 Task: Change the margins to minimum.
Action: Mouse pressed left at (910, 274)
Screenshot: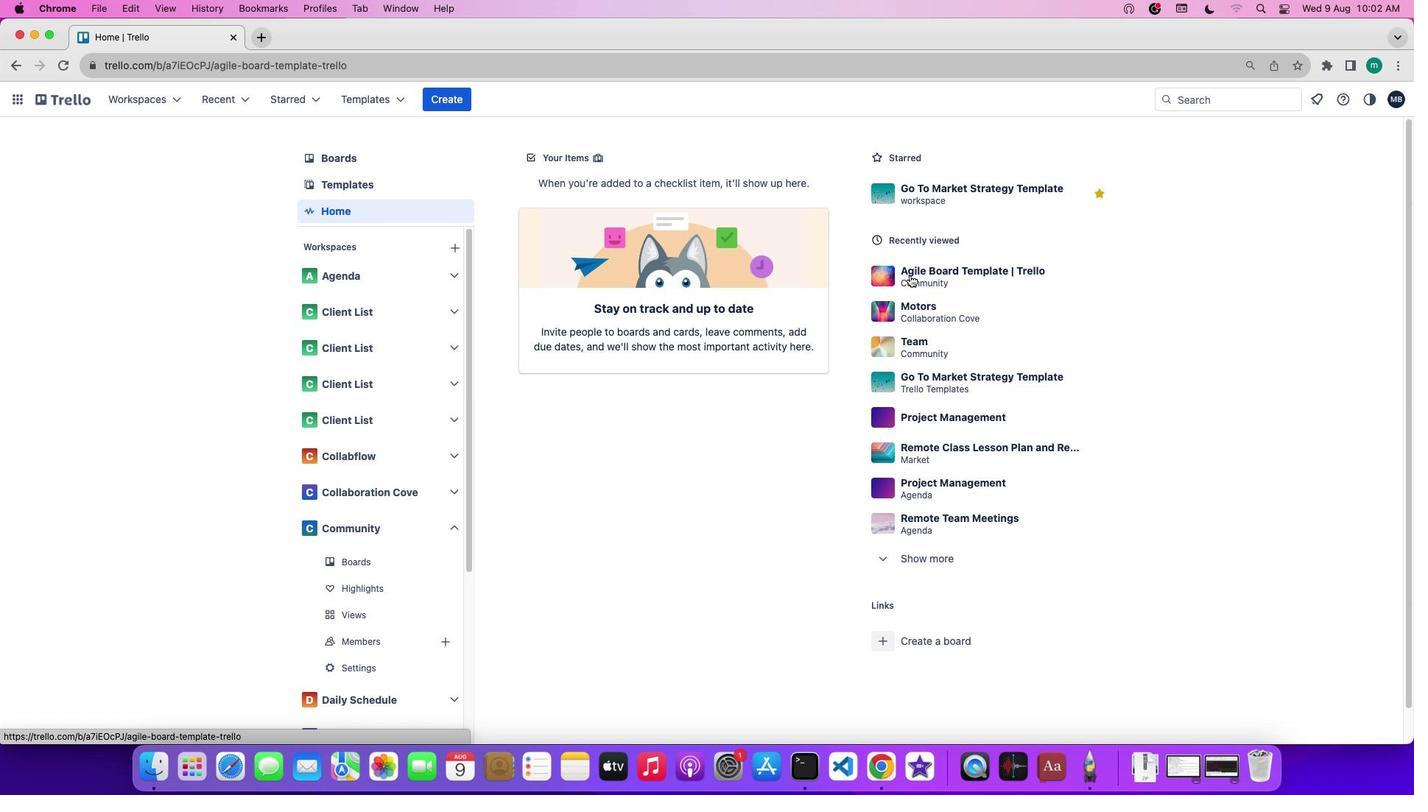 
Action: Mouse moved to (358, 296)
Screenshot: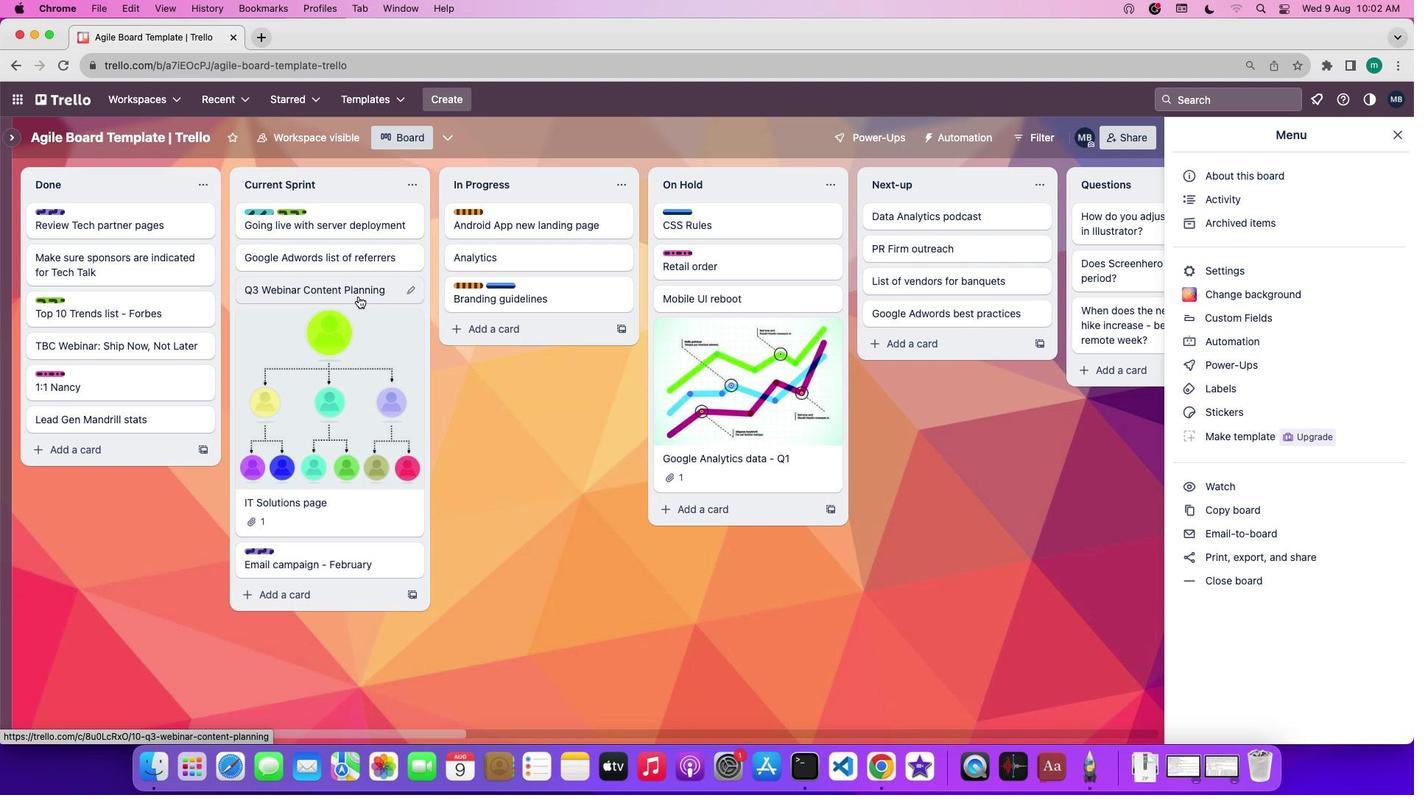
Action: Mouse pressed left at (358, 296)
Screenshot: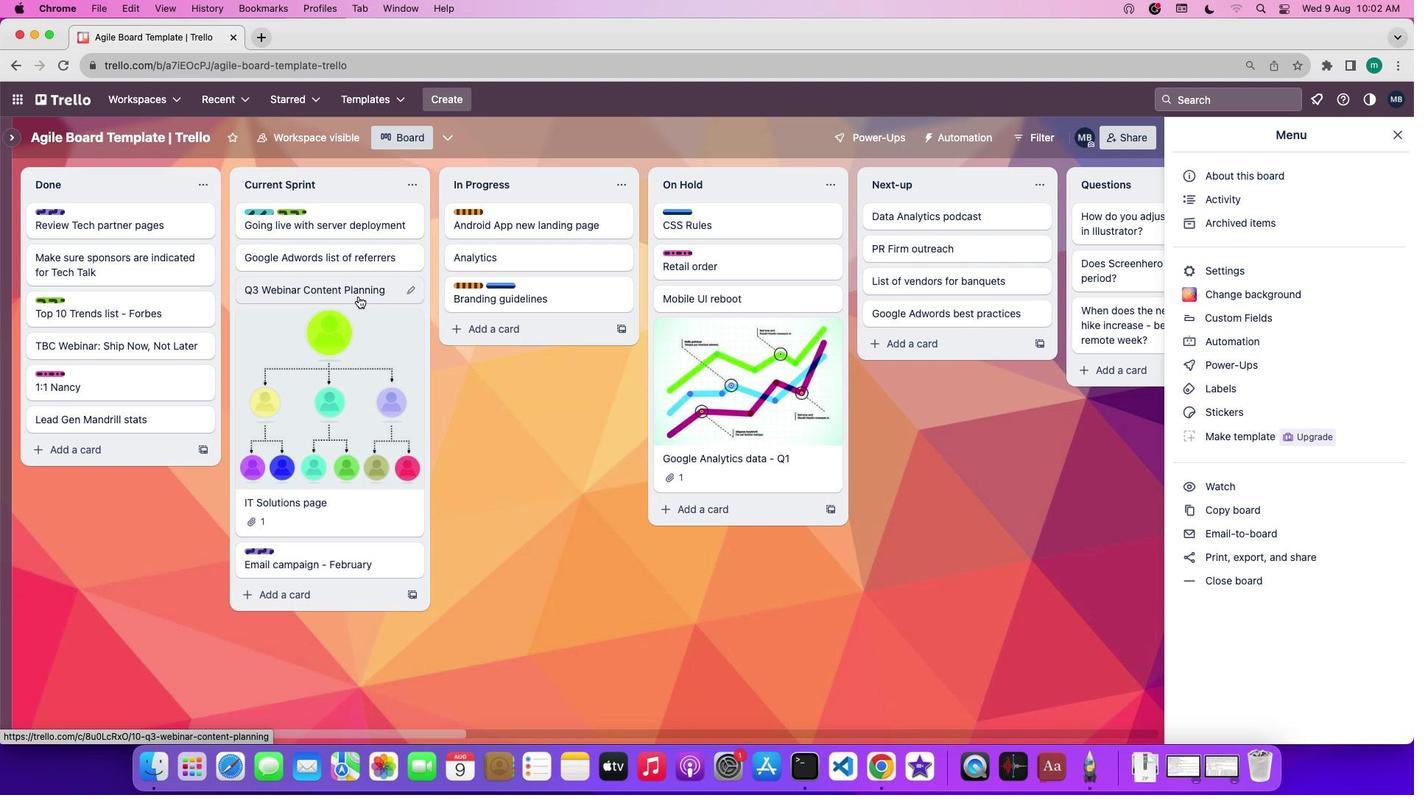 
Action: Mouse moved to (860, 687)
Screenshot: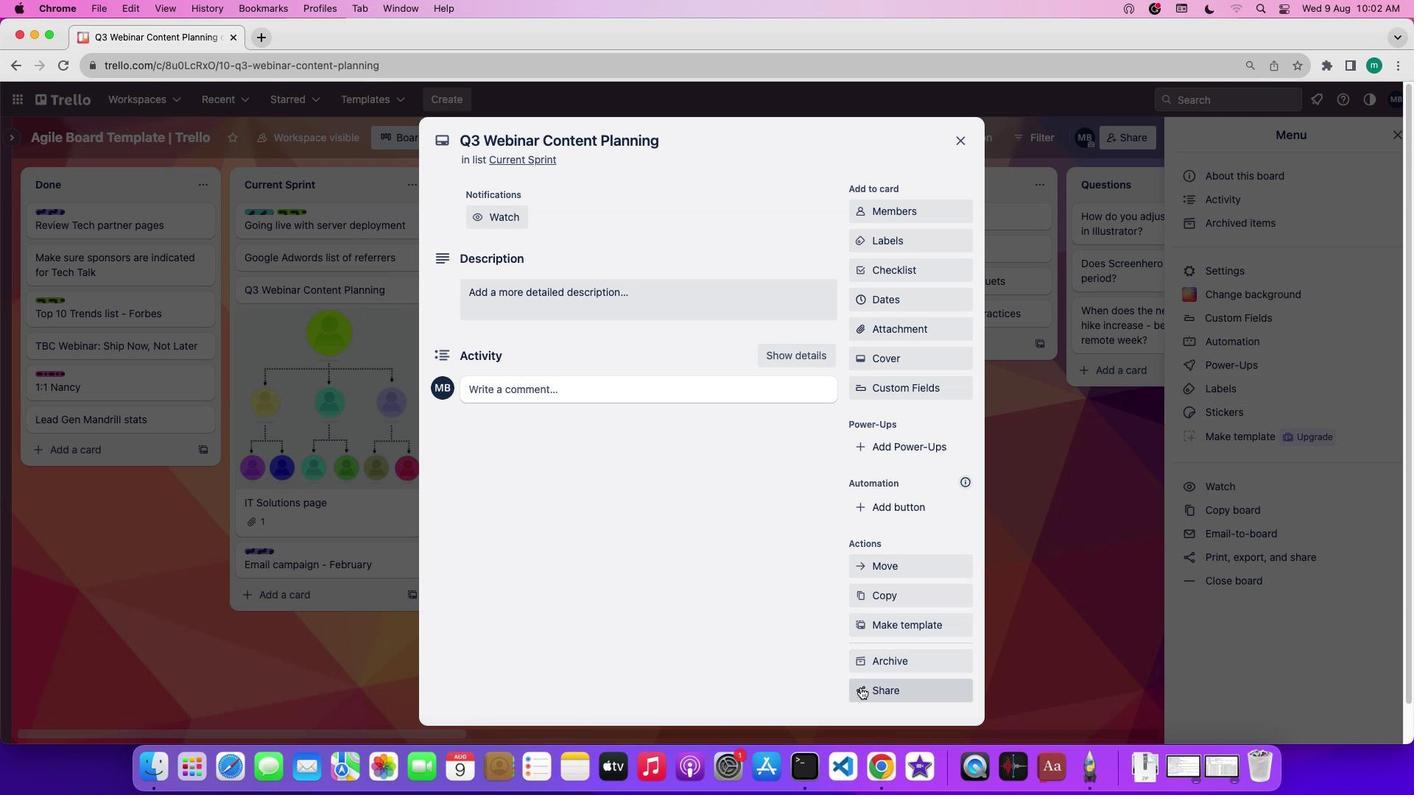 
Action: Mouse pressed left at (860, 687)
Screenshot: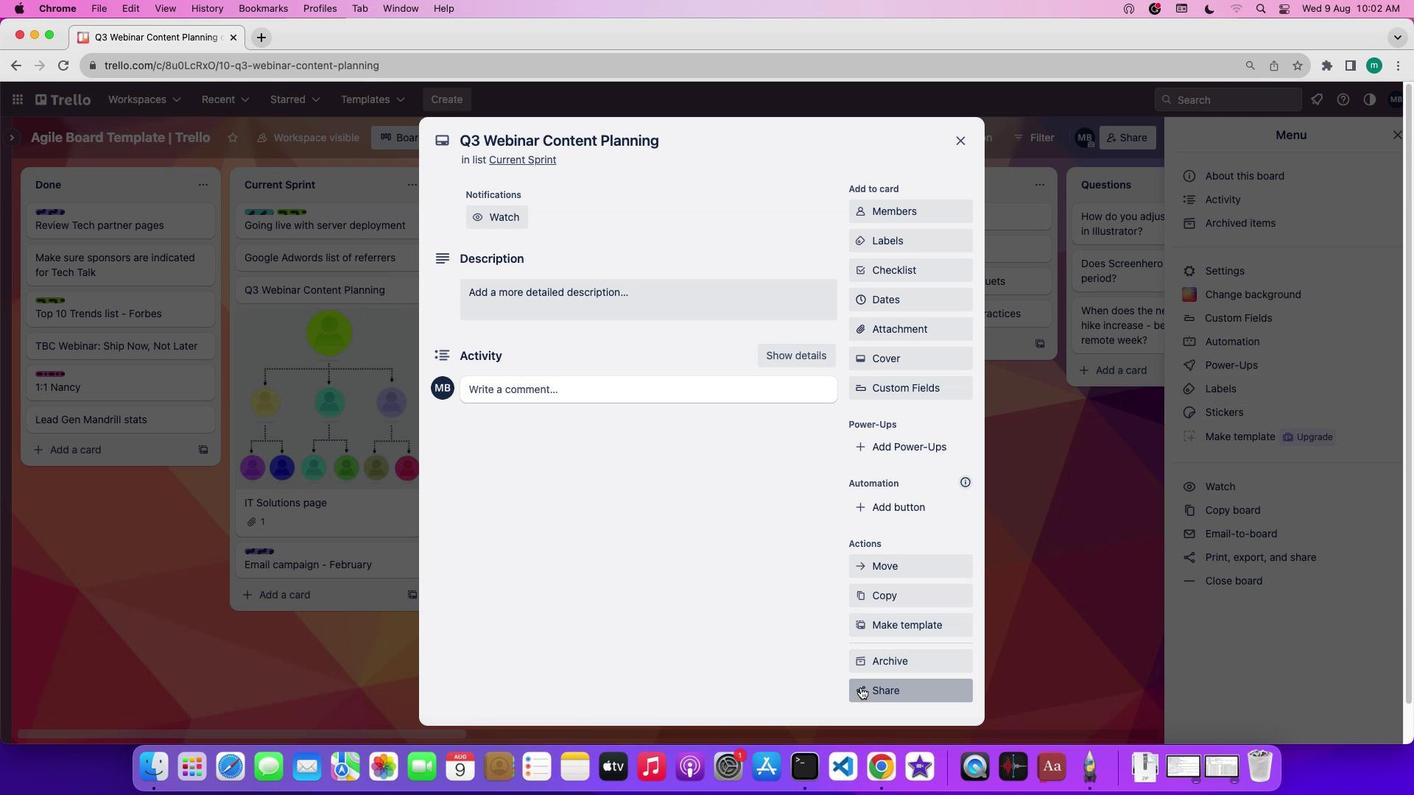 
Action: Mouse moved to (891, 376)
Screenshot: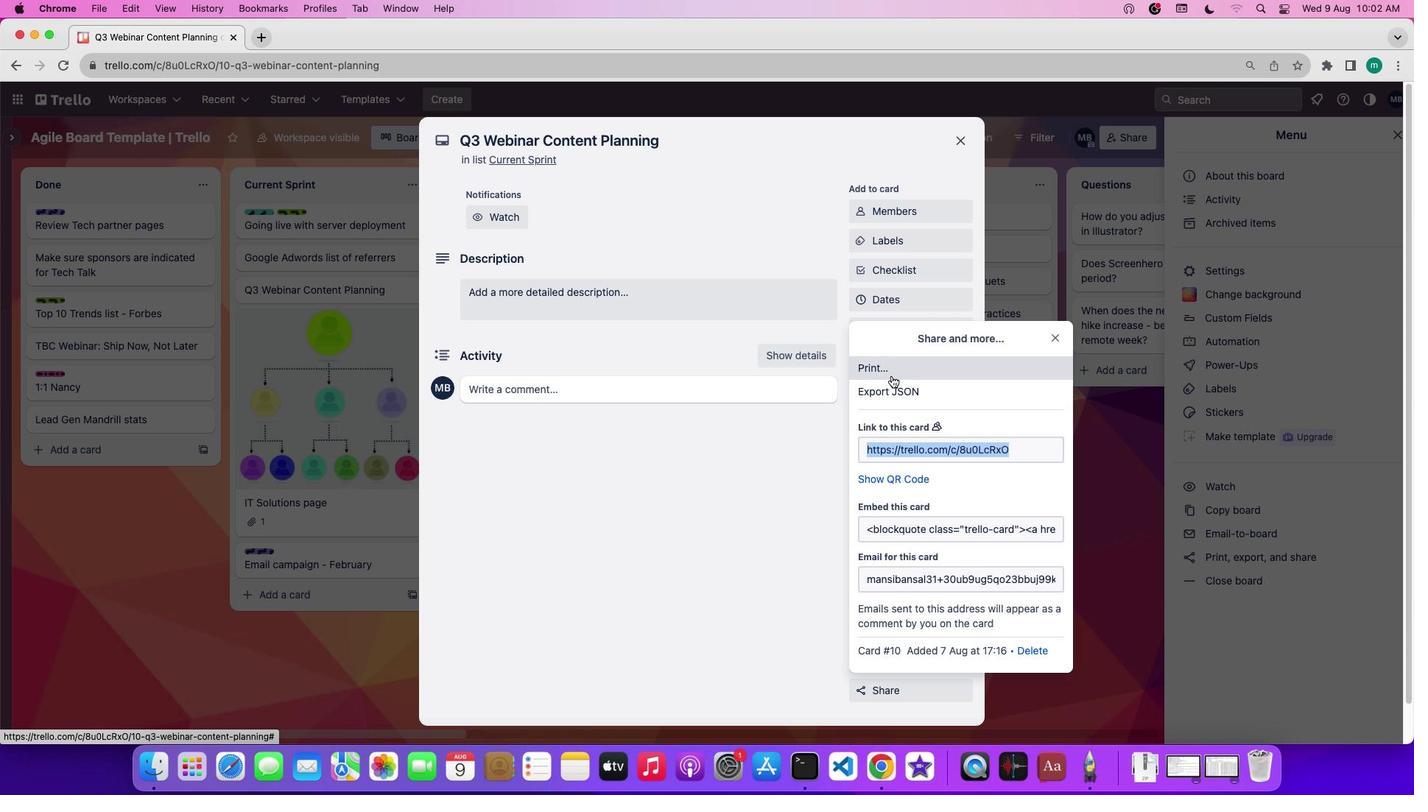 
Action: Mouse pressed left at (891, 376)
Screenshot: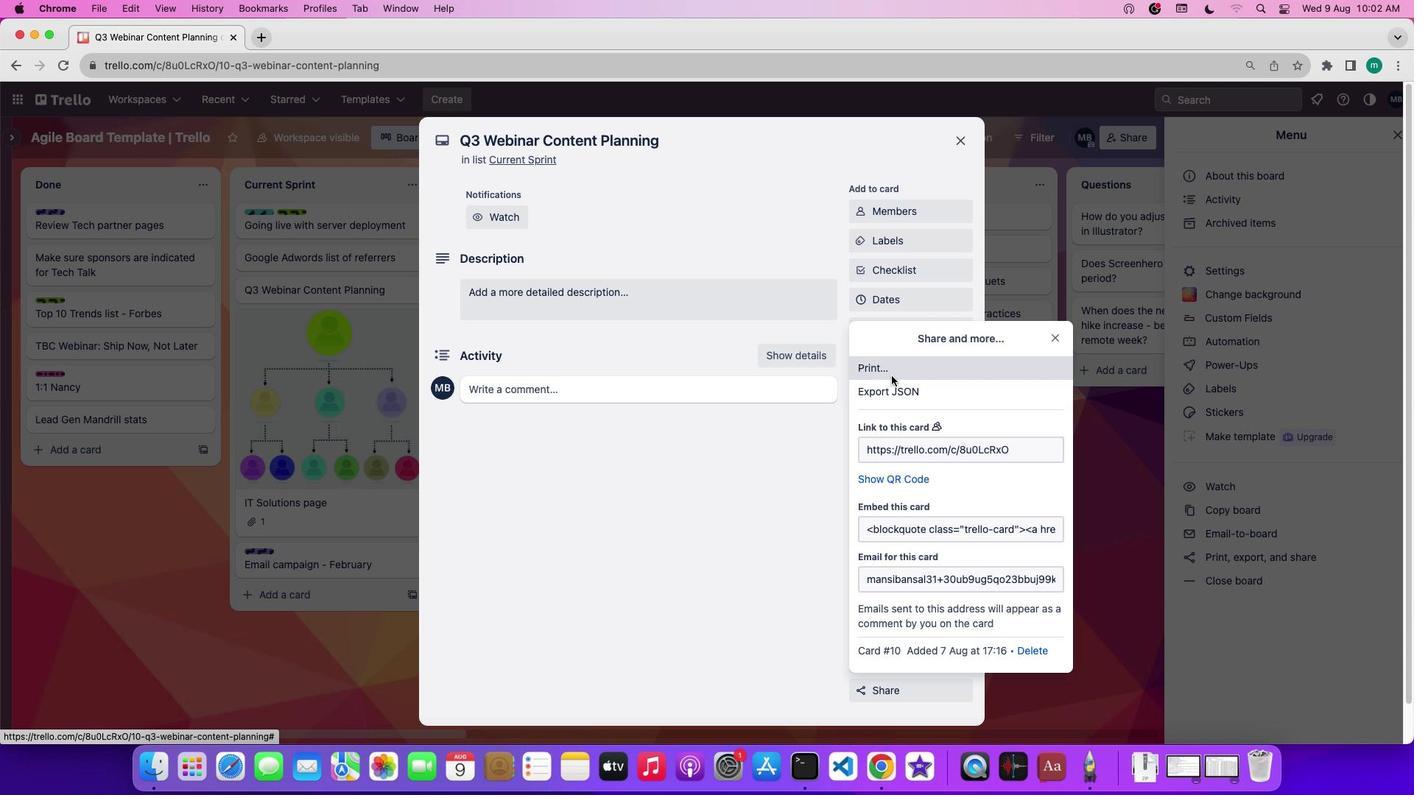 
Action: Mouse moved to (1118, 262)
Screenshot: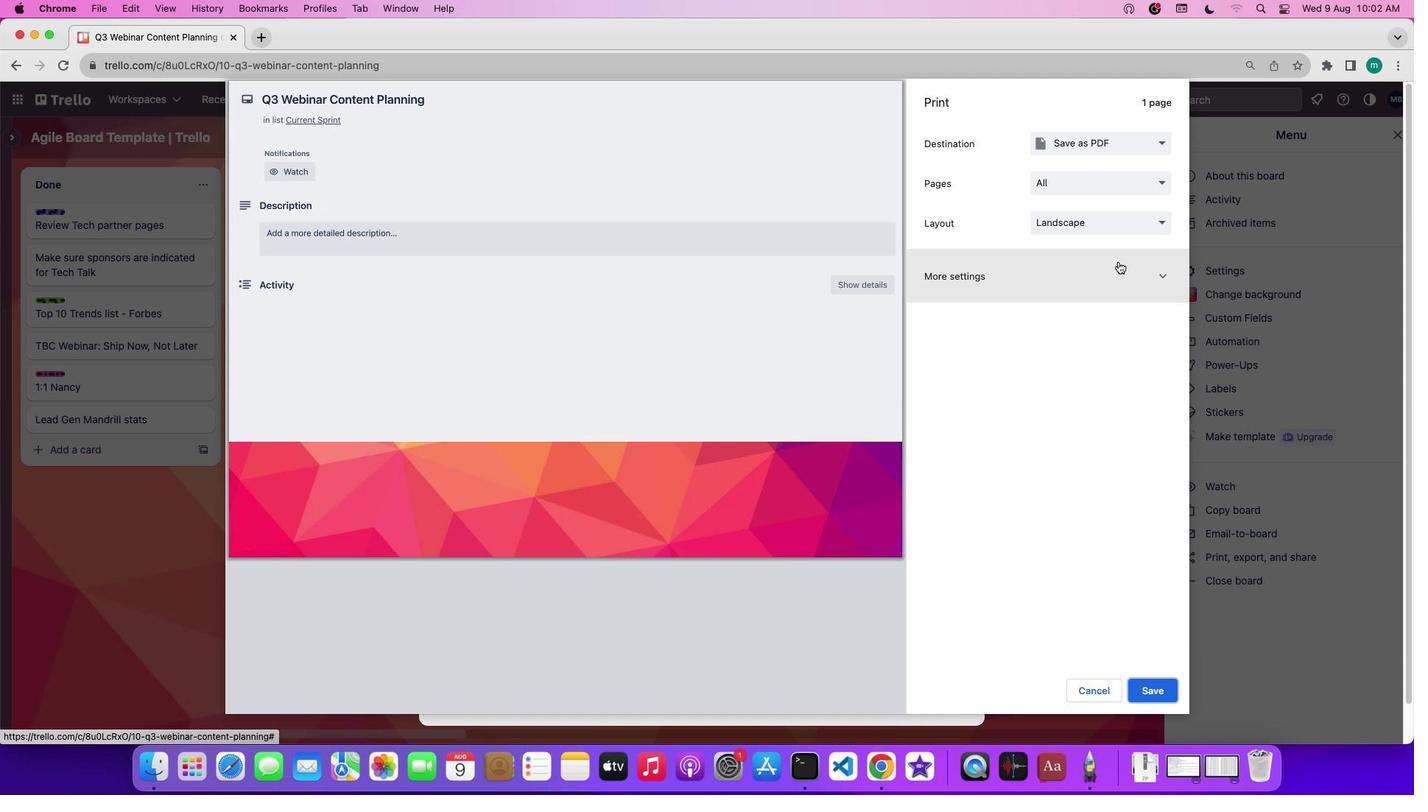 
Action: Mouse pressed left at (1118, 262)
Screenshot: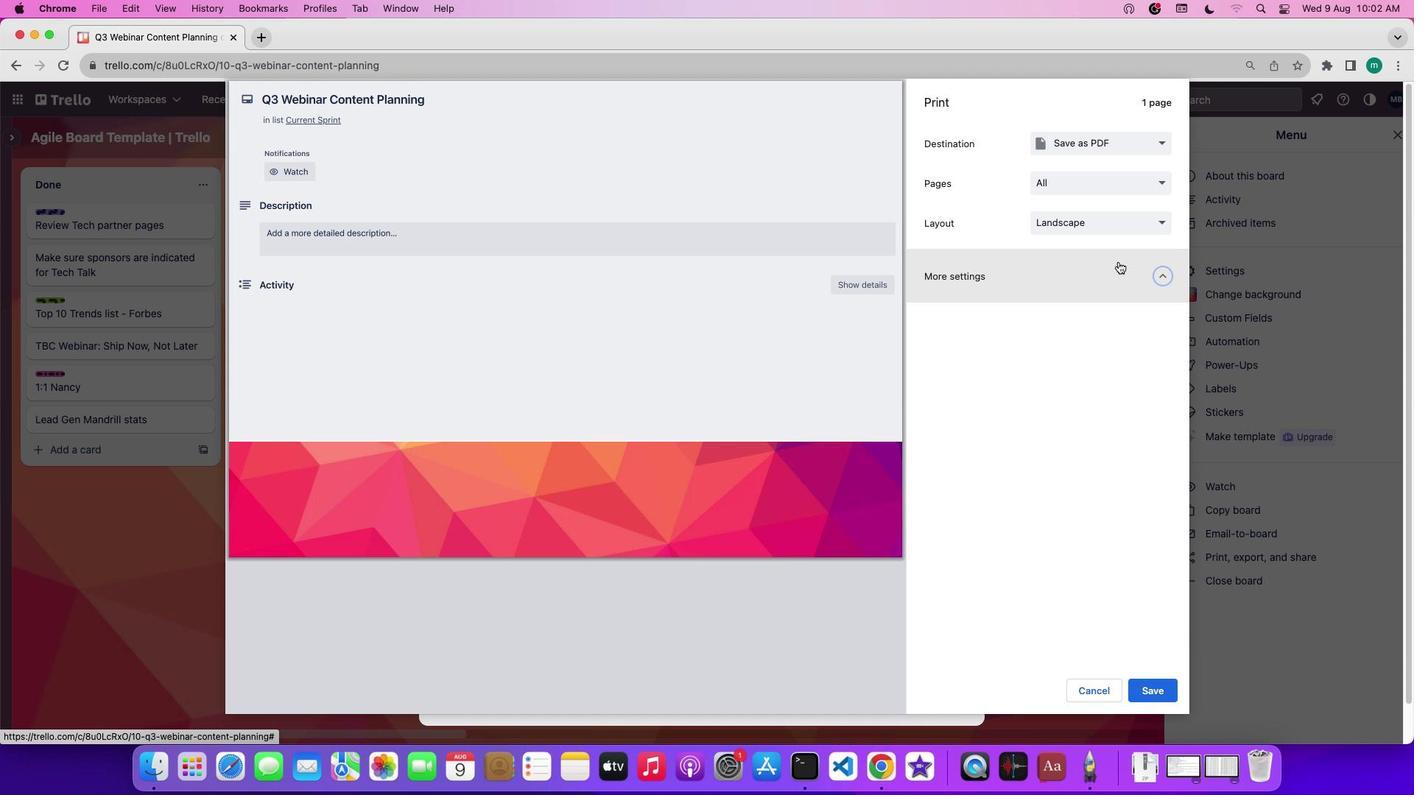 
Action: Mouse moved to (1120, 407)
Screenshot: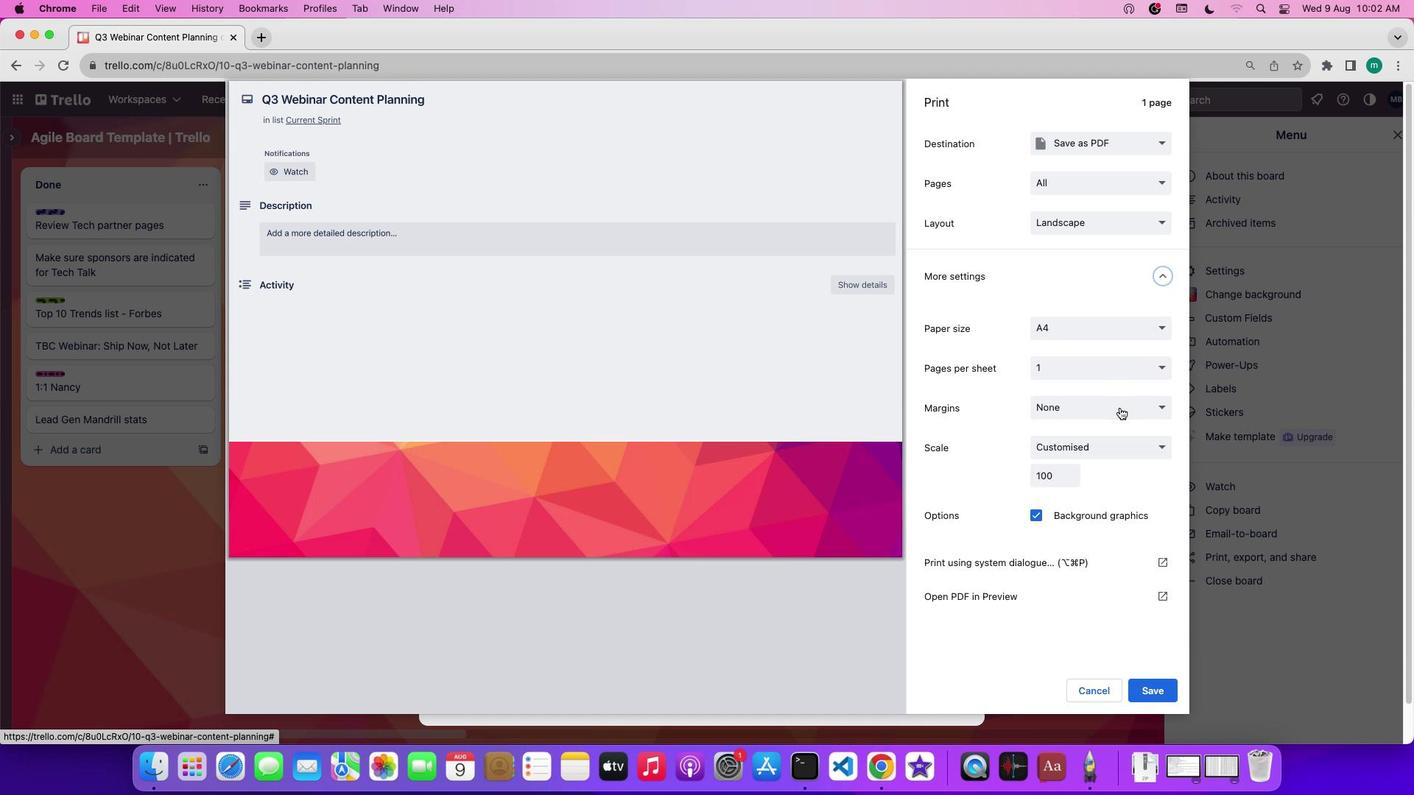 
Action: Mouse pressed left at (1120, 407)
Screenshot: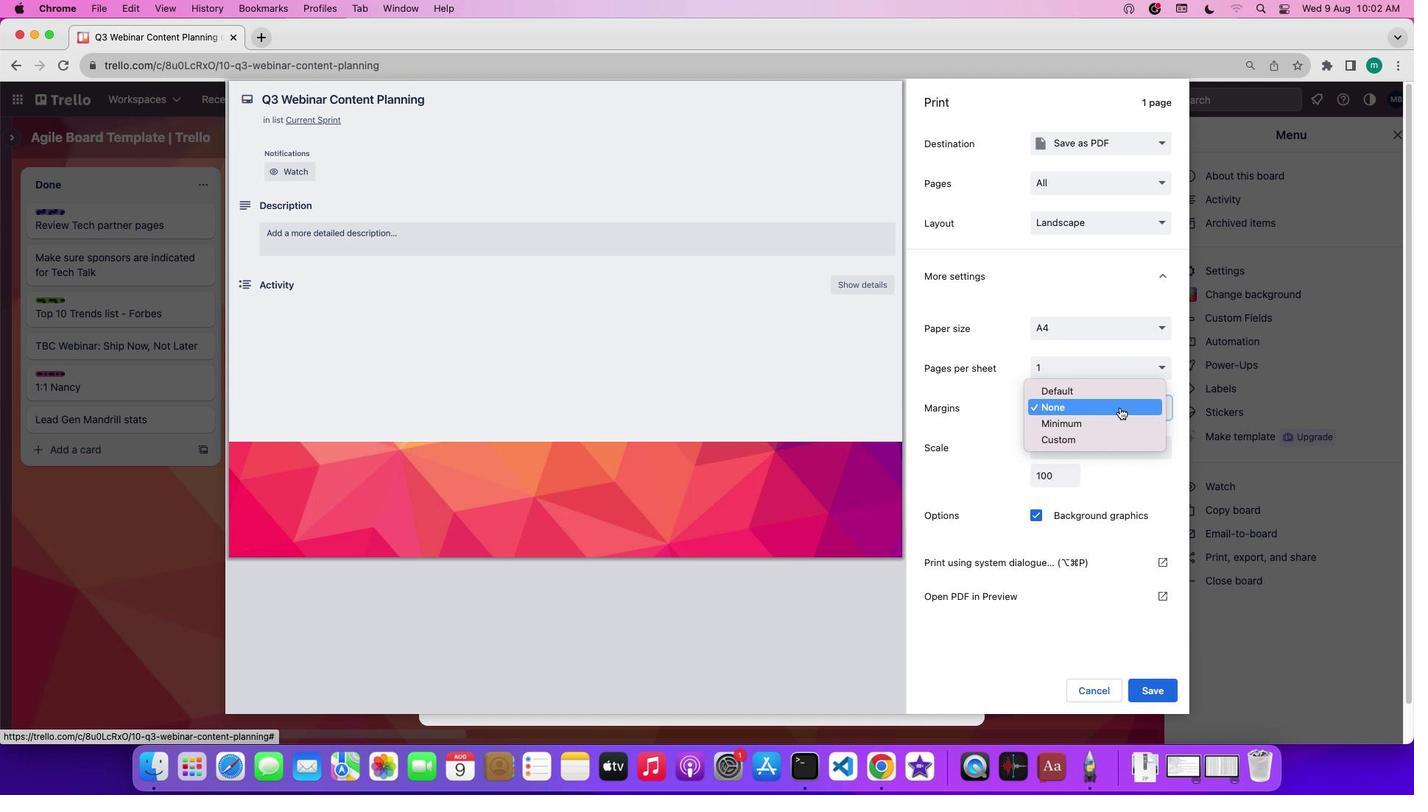 
Action: Mouse moved to (1115, 420)
Screenshot: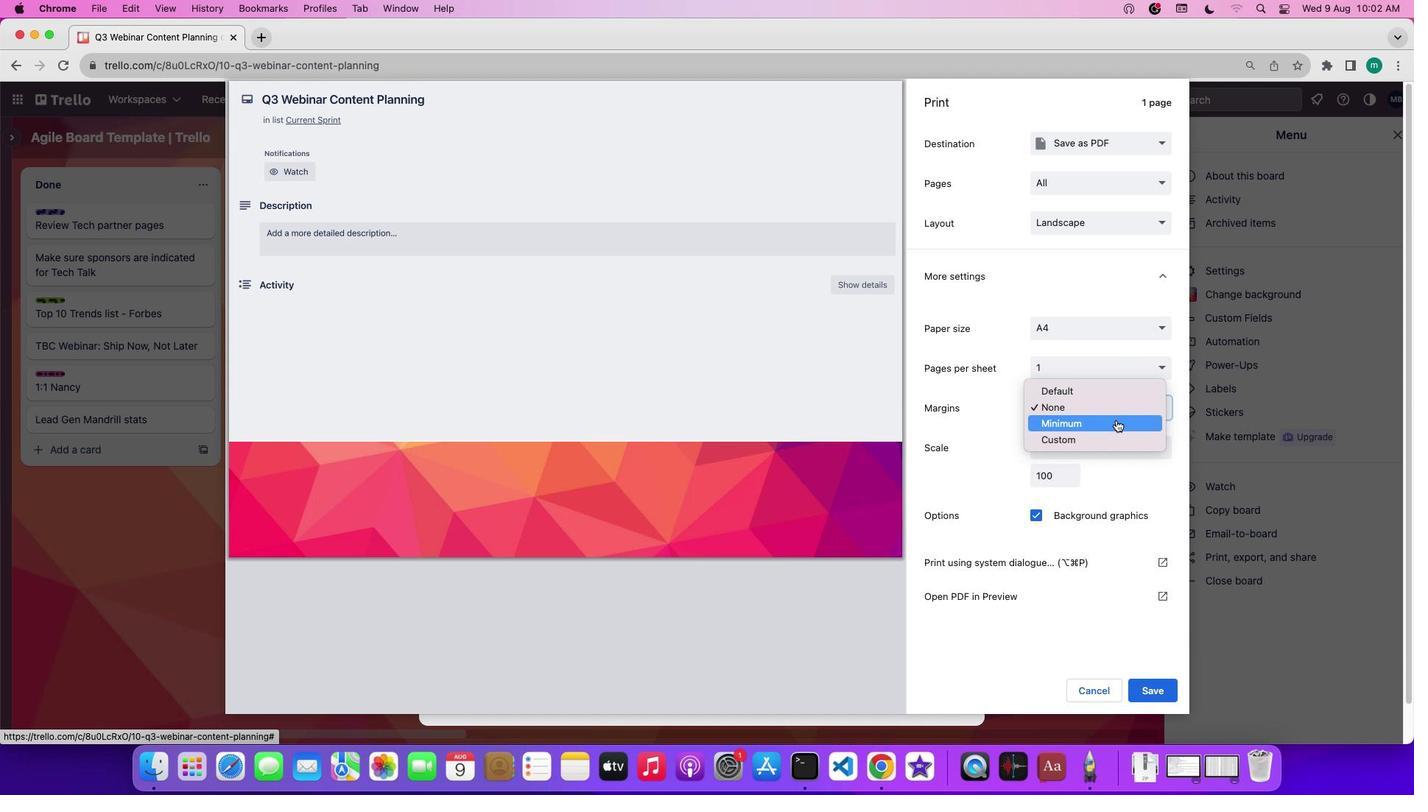 
Action: Mouse pressed left at (1115, 420)
Screenshot: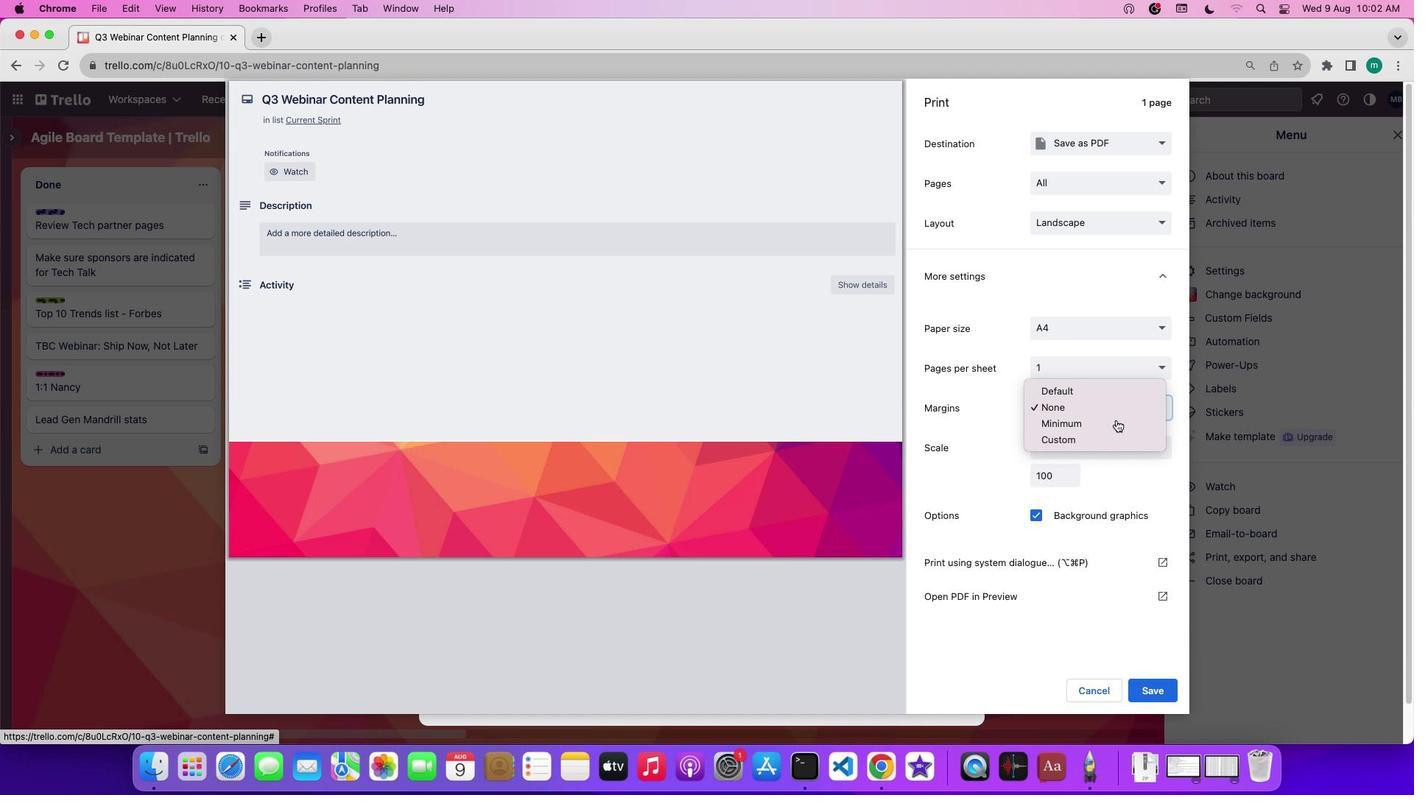 
Action: Mouse moved to (1102, 521)
Screenshot: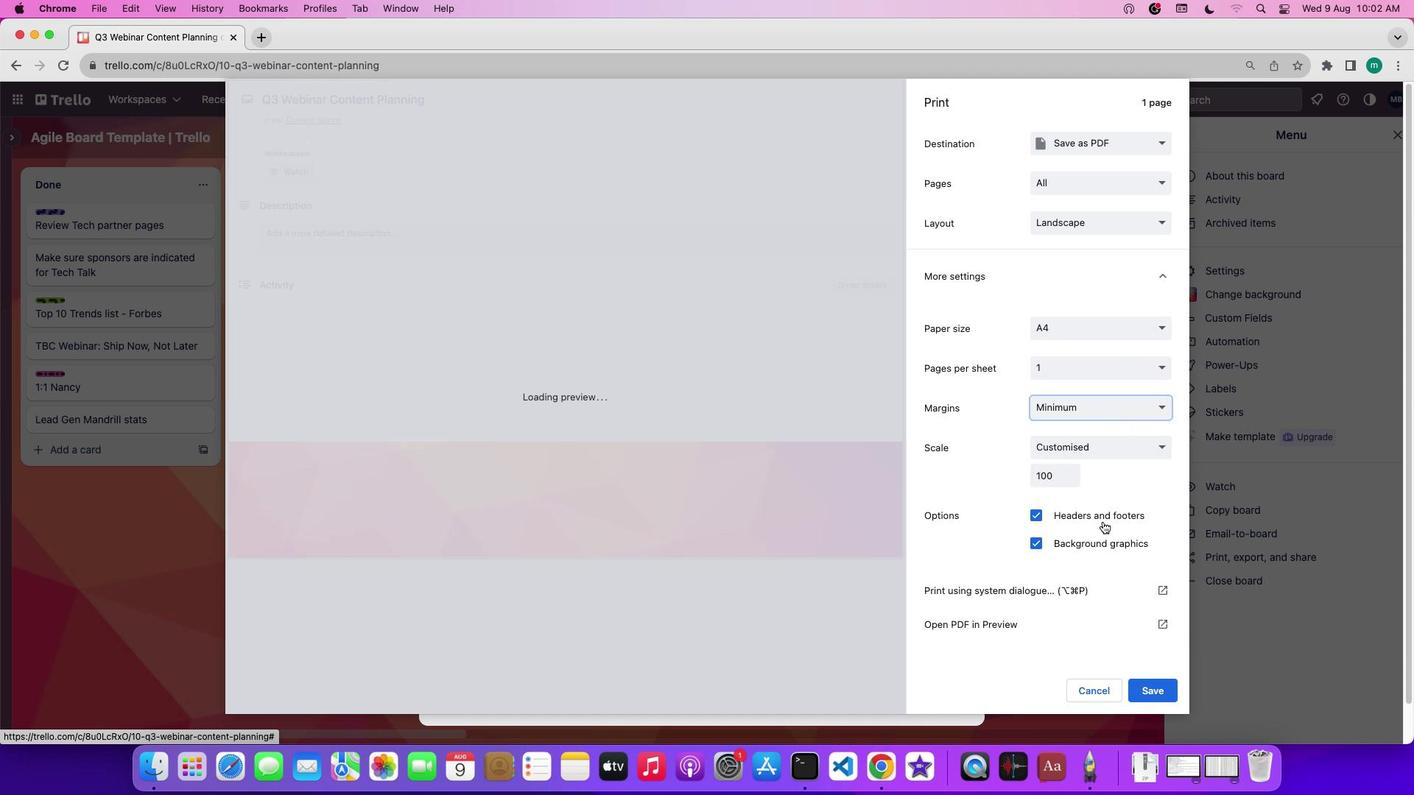 
